Task: Copy the link to the current page.
Action: Mouse moved to (165, 29)
Screenshot: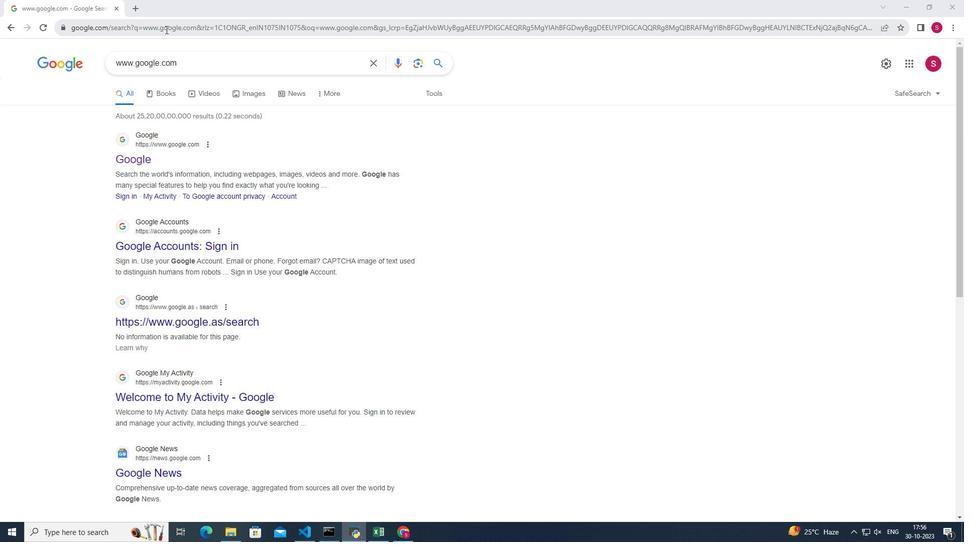 
Action: Mouse pressed left at (165, 29)
Screenshot: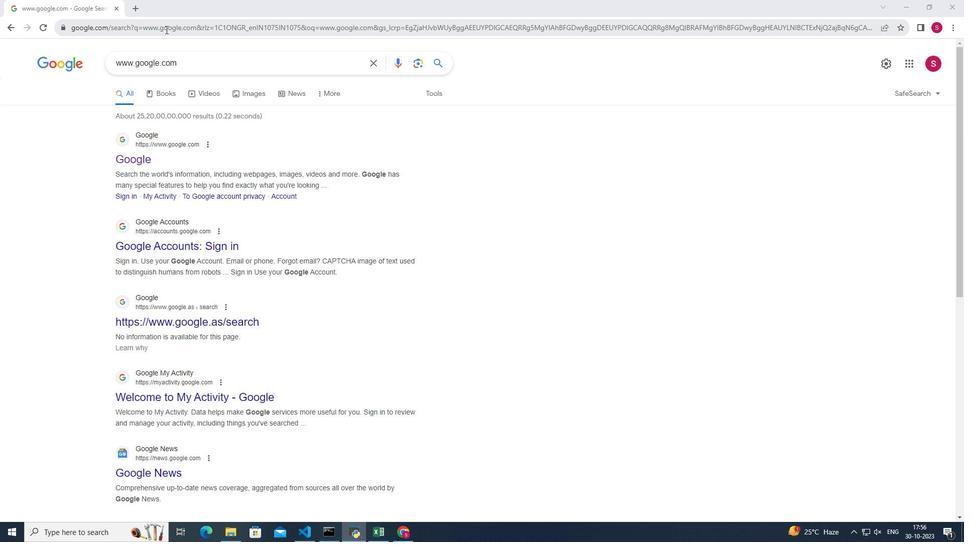 
Action: Mouse pressed right at (165, 29)
Screenshot: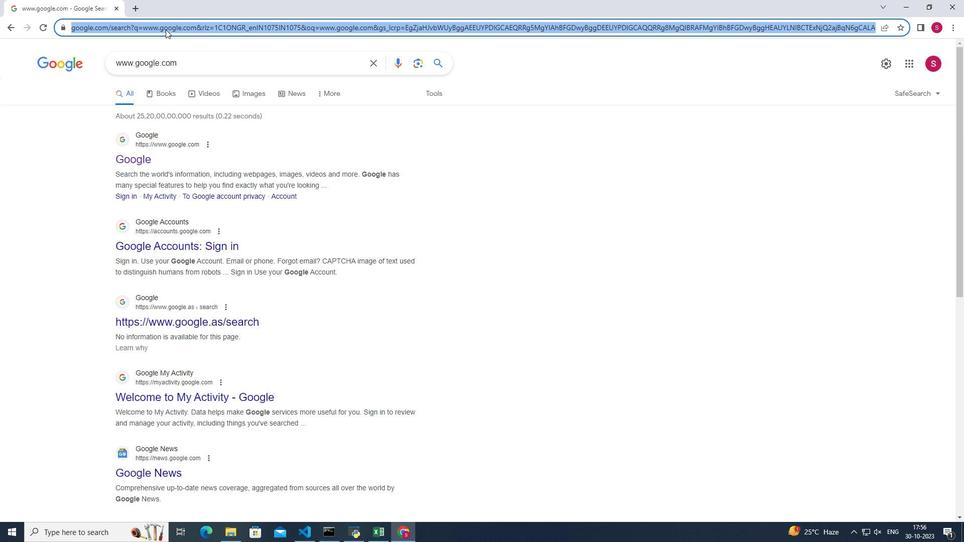 
Action: Mouse moved to (197, 94)
Screenshot: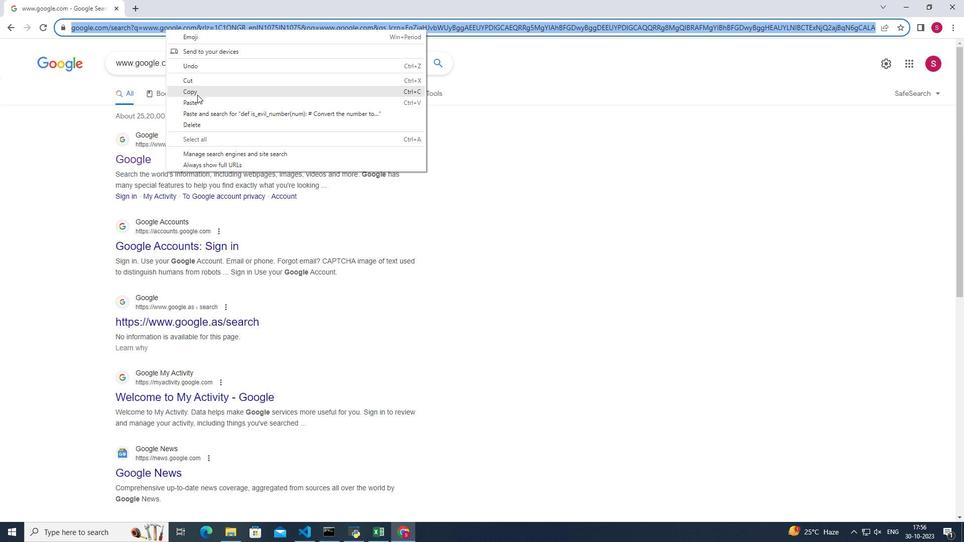 
Action: Mouse pressed left at (197, 94)
Screenshot: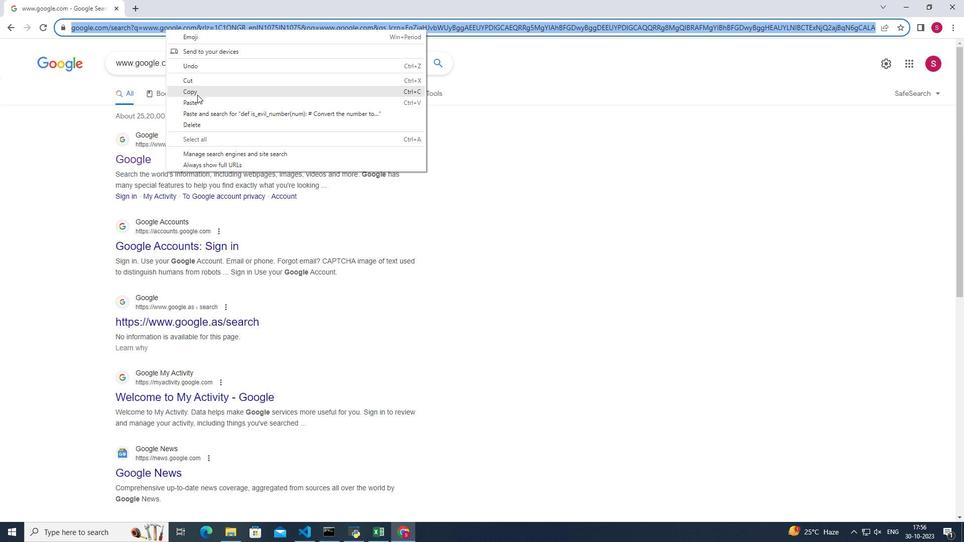 
